 Task: Create a calendar event titled 'Team celebration' on 25 May 2023 from 2:30 PM to 3:15 PM at Cyber City, Gurugram.
Action: Mouse moved to (73, 152)
Screenshot: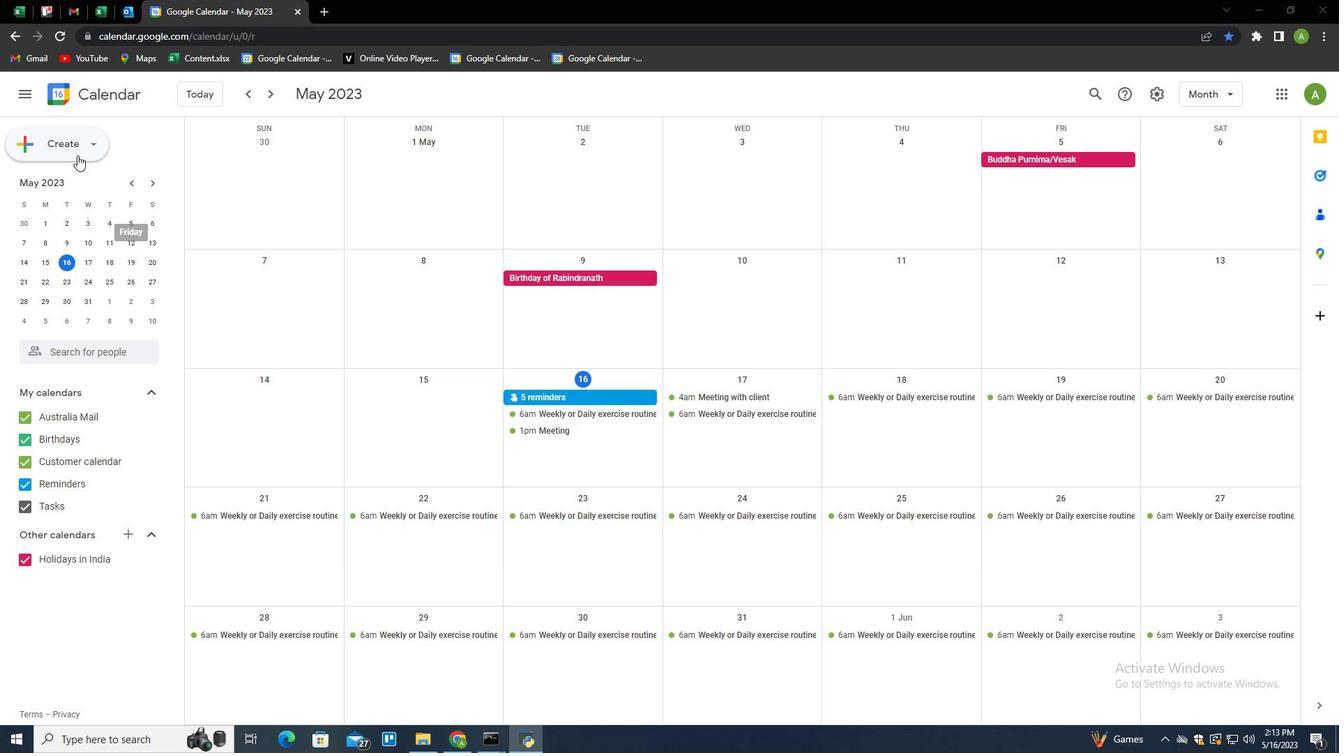 
Action: Mouse pressed left at (73, 152)
Screenshot: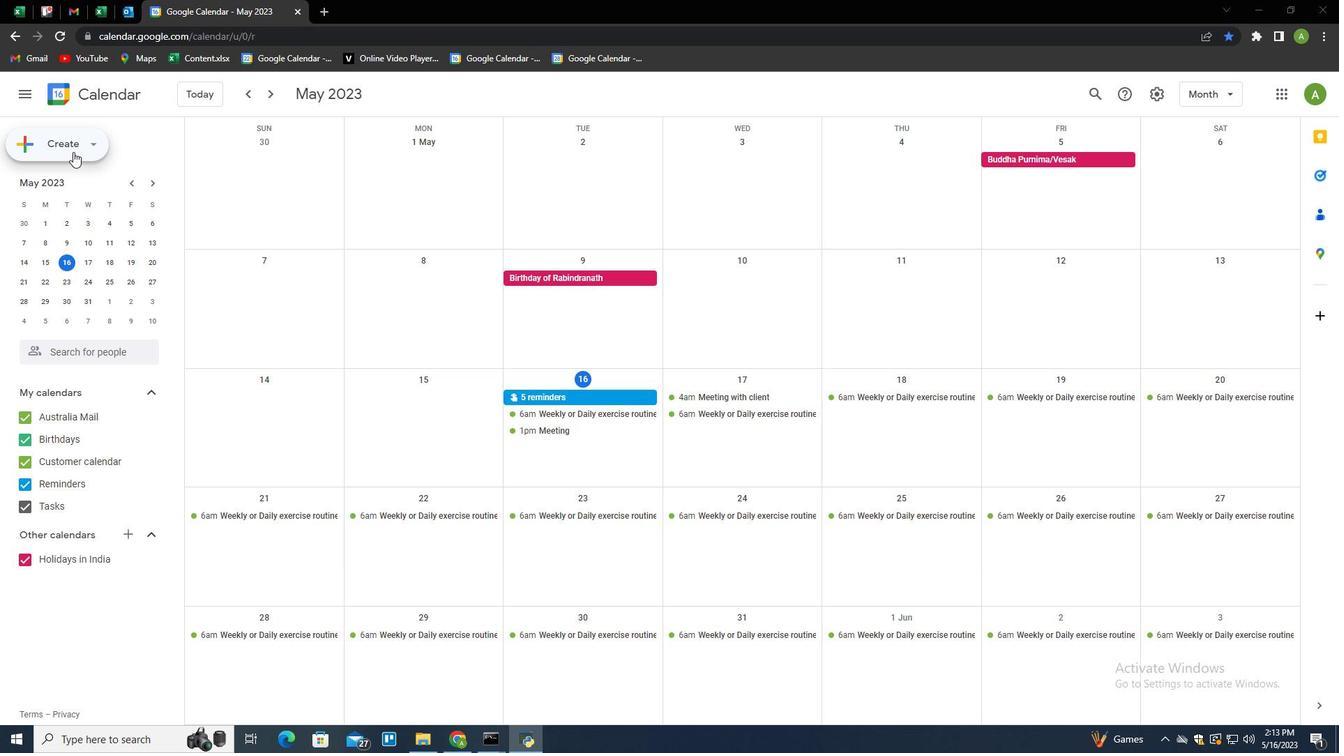 
Action: Mouse moved to (58, 179)
Screenshot: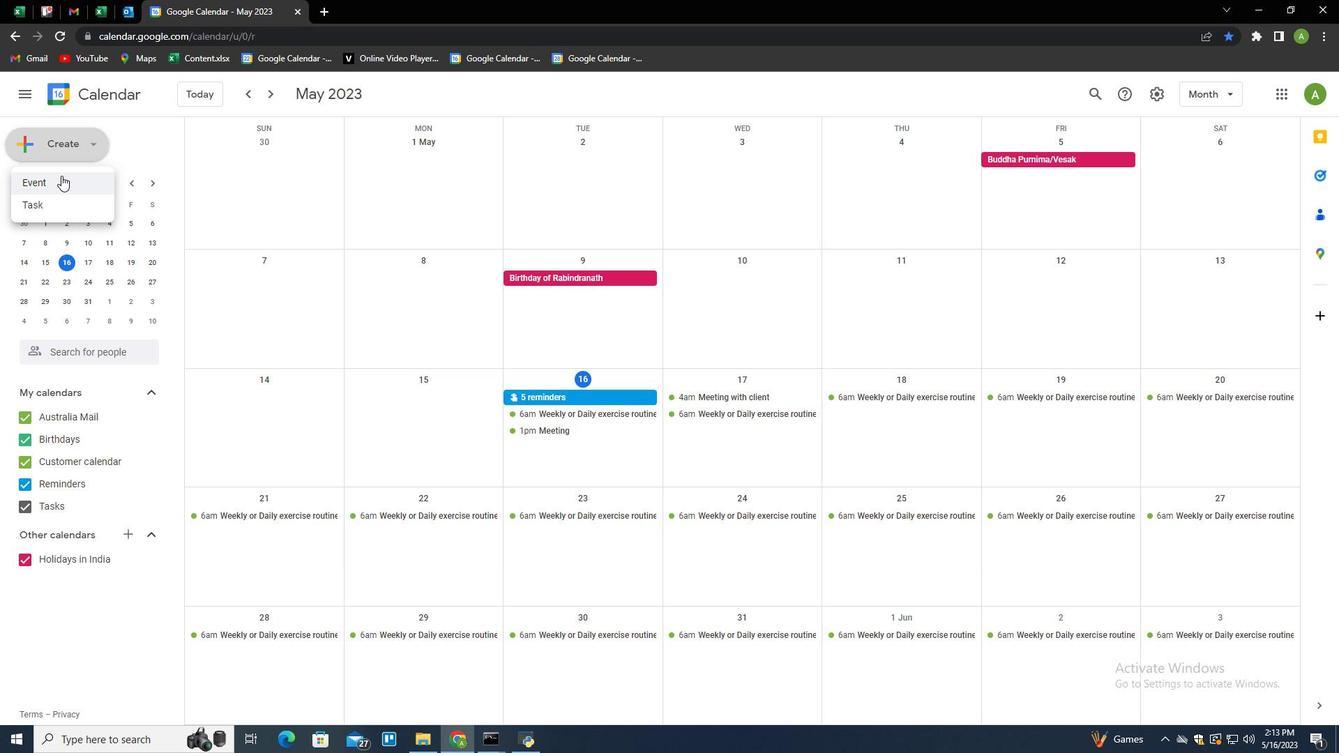 
Action: Mouse pressed left at (58, 179)
Screenshot: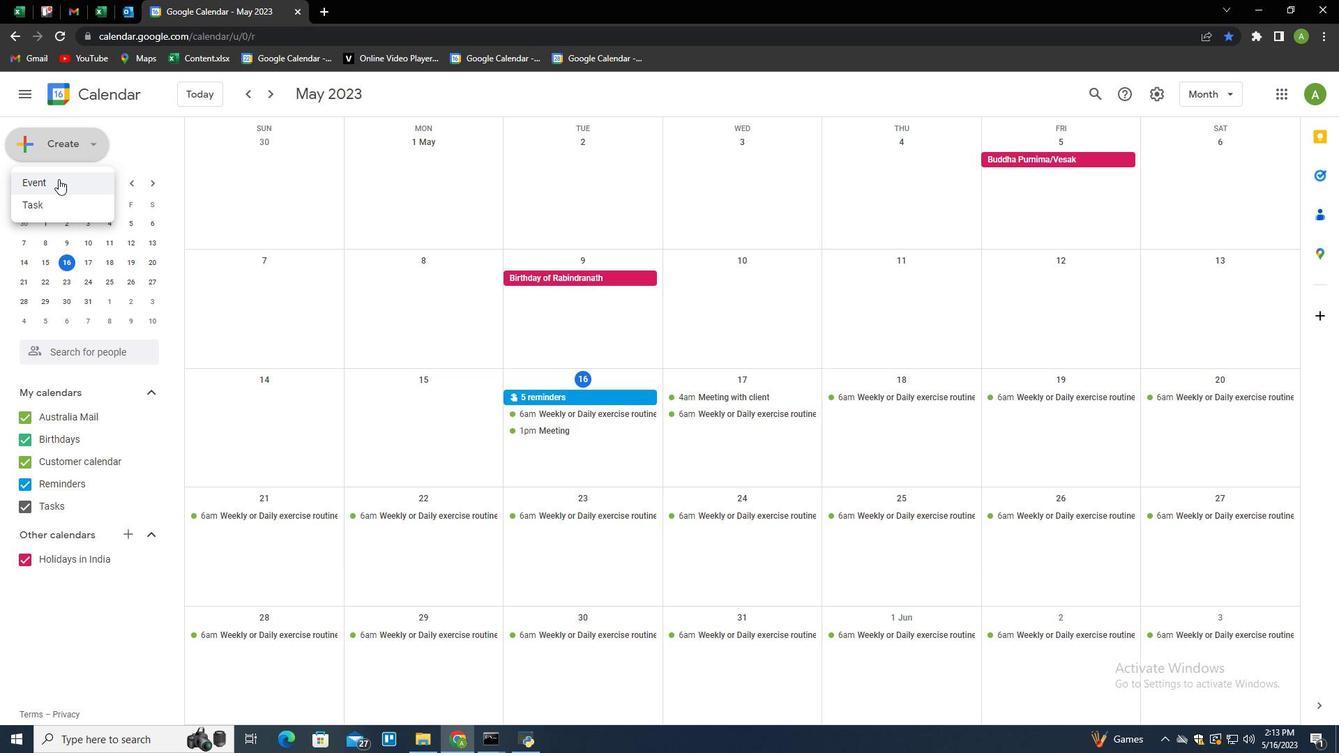 
Action: Mouse moved to (402, 558)
Screenshot: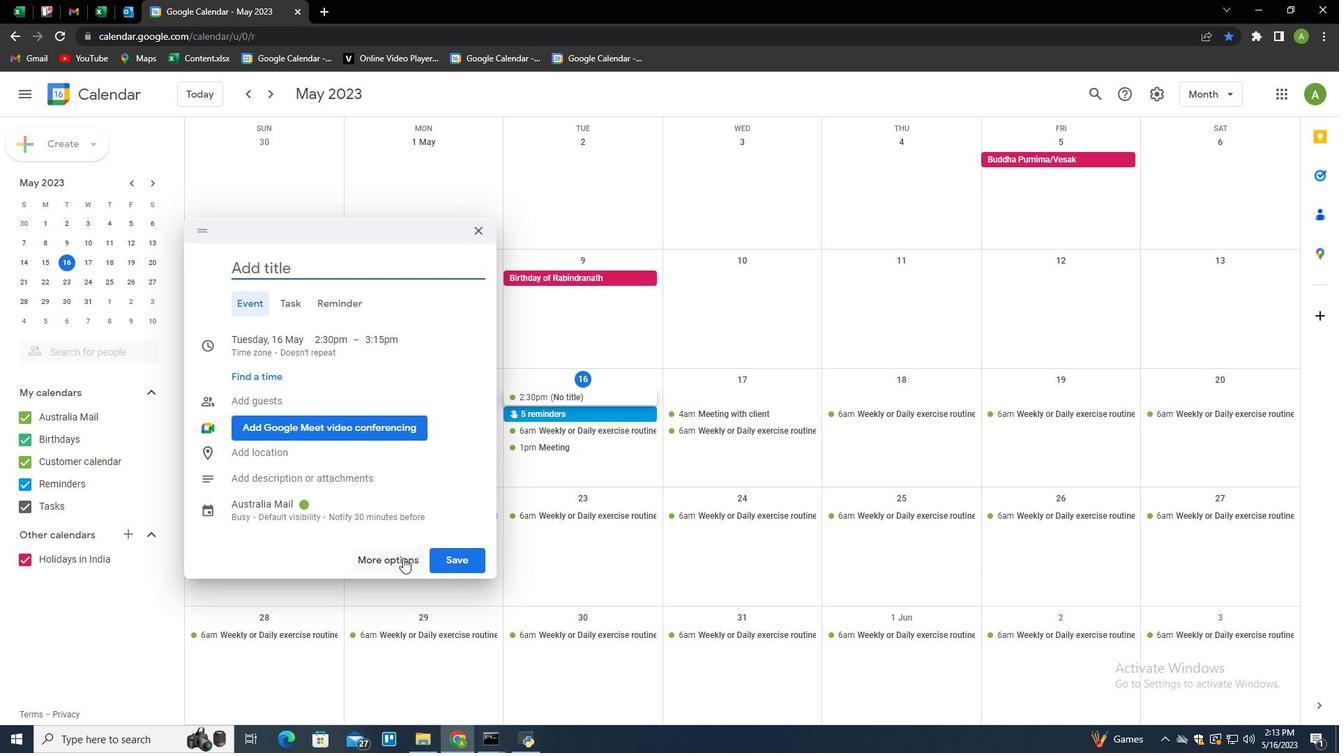 
Action: Mouse pressed left at (402, 558)
Screenshot: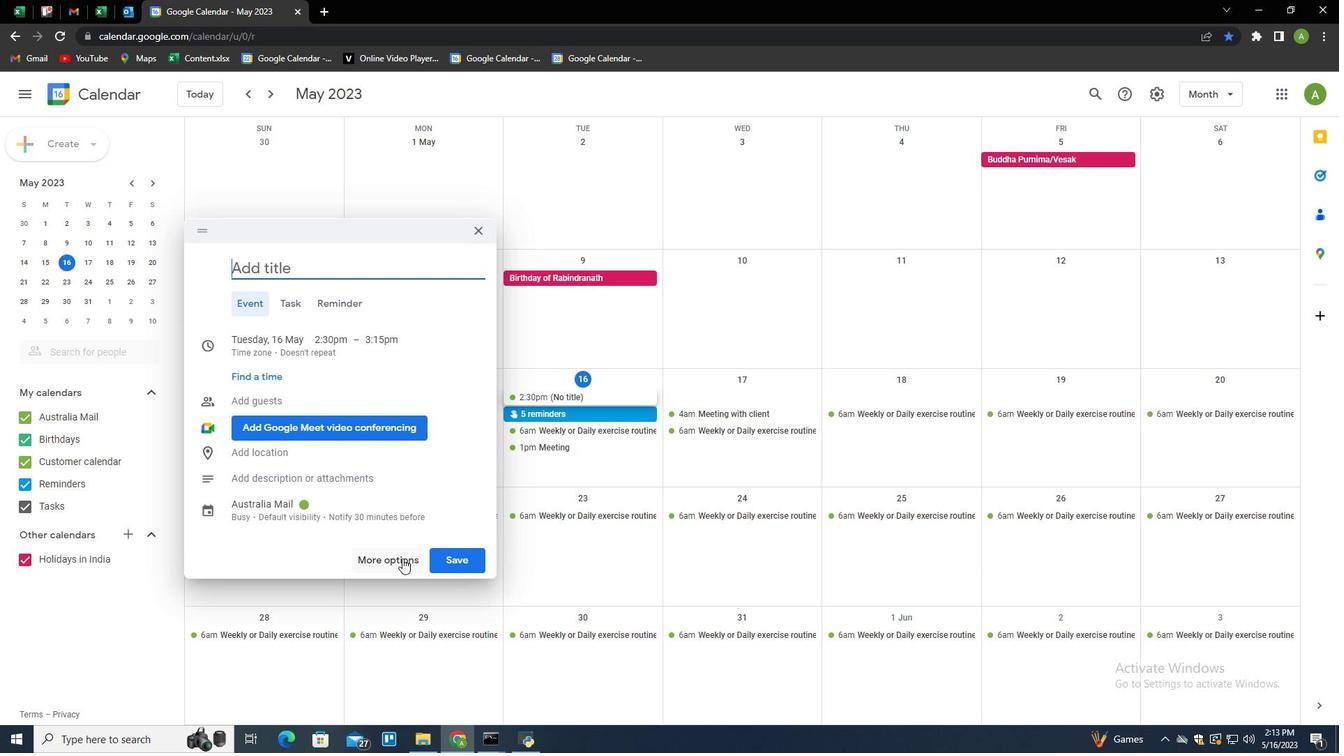 
Action: Mouse moved to (258, 105)
Screenshot: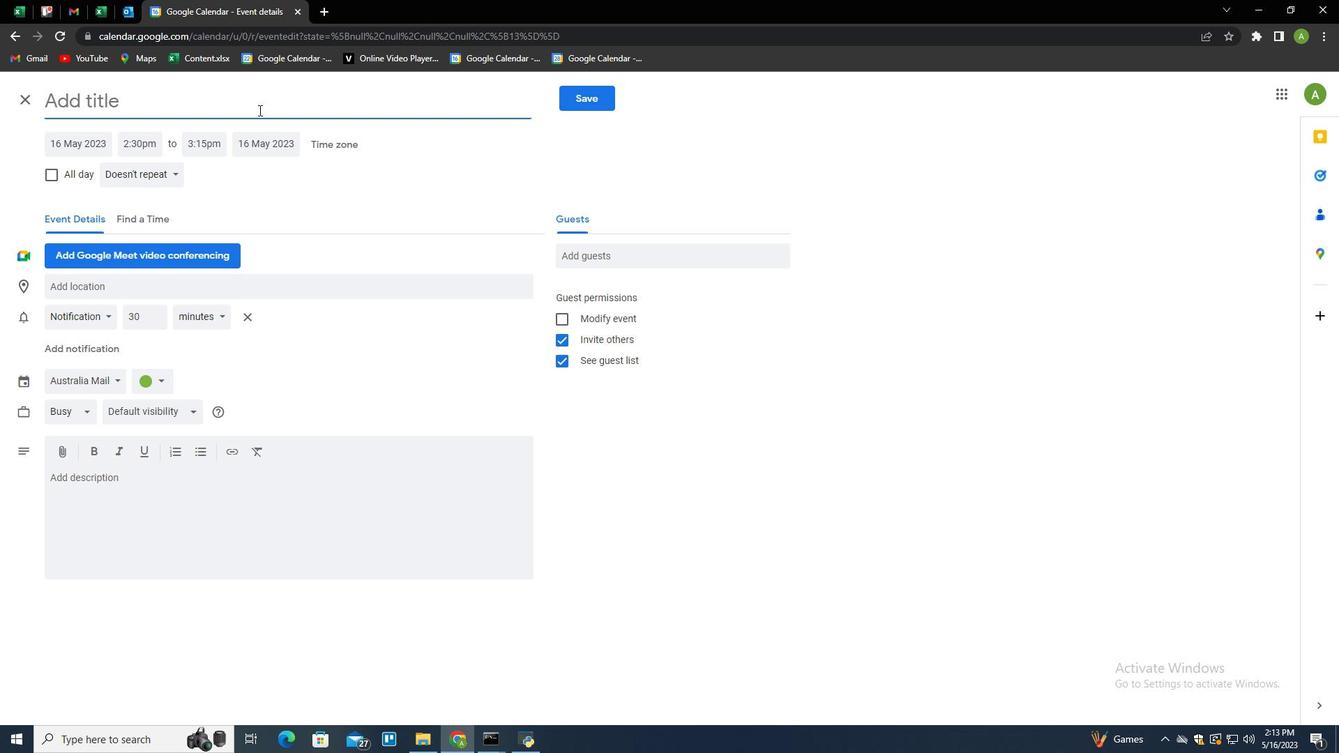 
Action: Mouse pressed left at (258, 105)
Screenshot: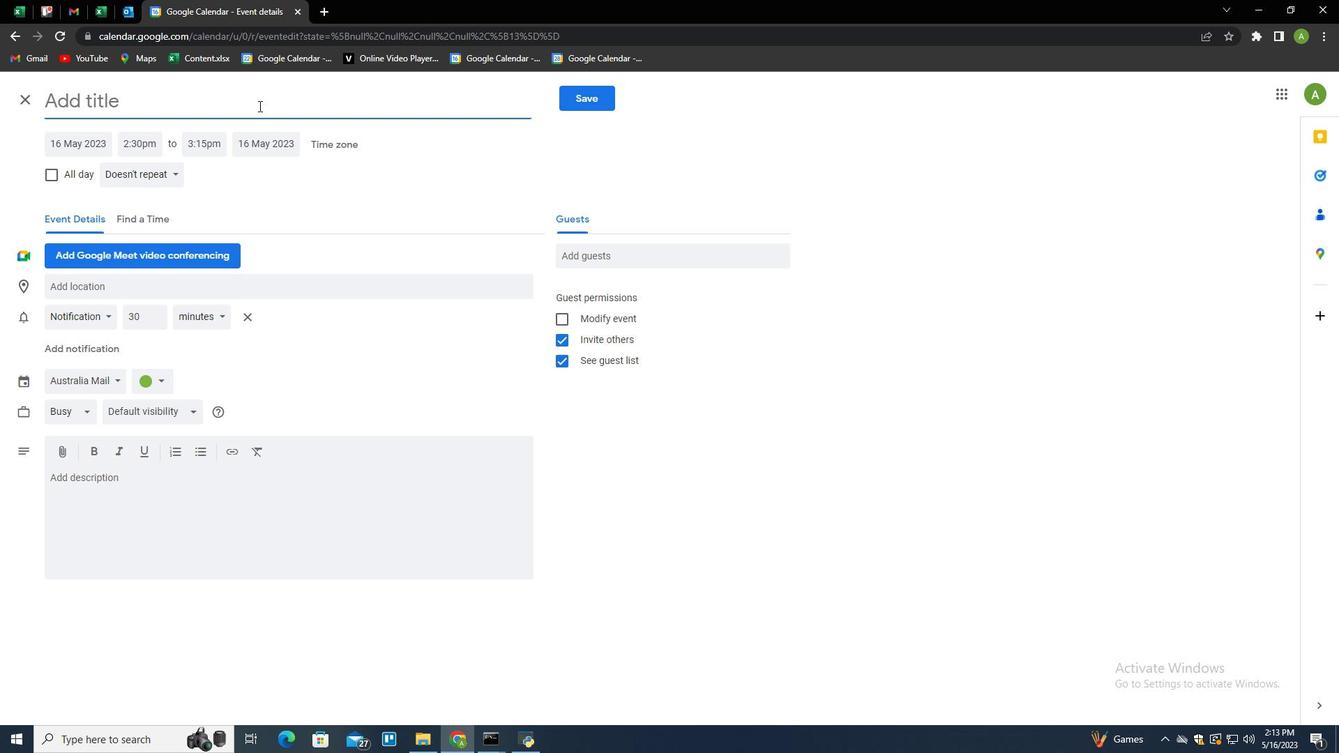 
Action: Key pressed <Key.shift>Team<Key.space>celebration
Screenshot: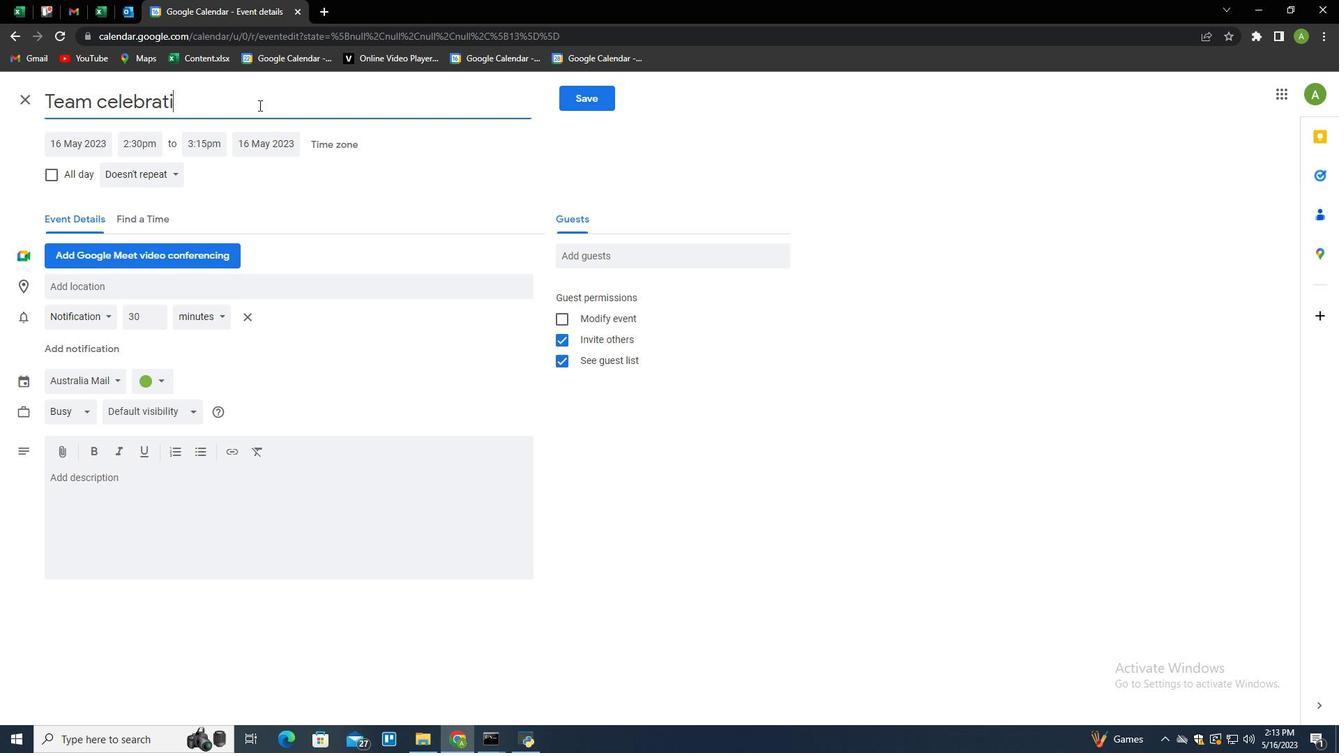 
Action: Mouse moved to (92, 146)
Screenshot: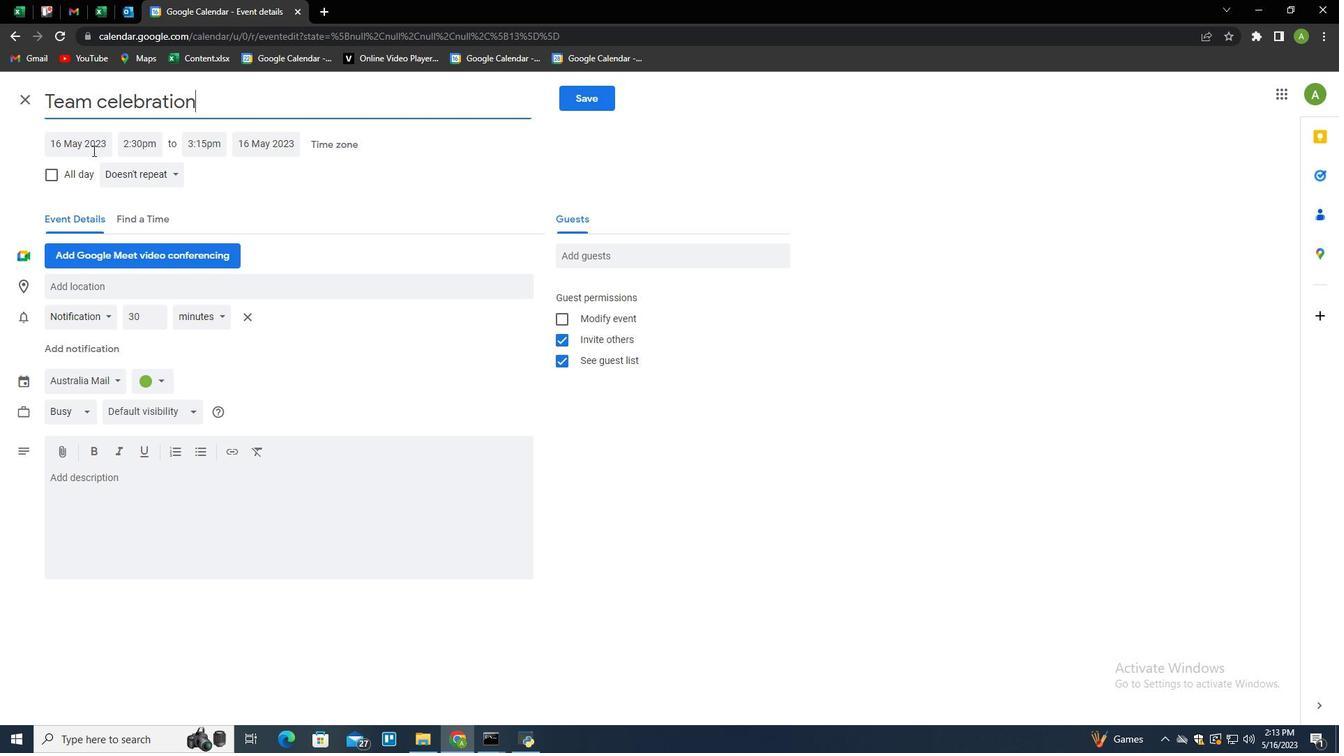 
Action: Mouse pressed left at (92, 146)
Screenshot: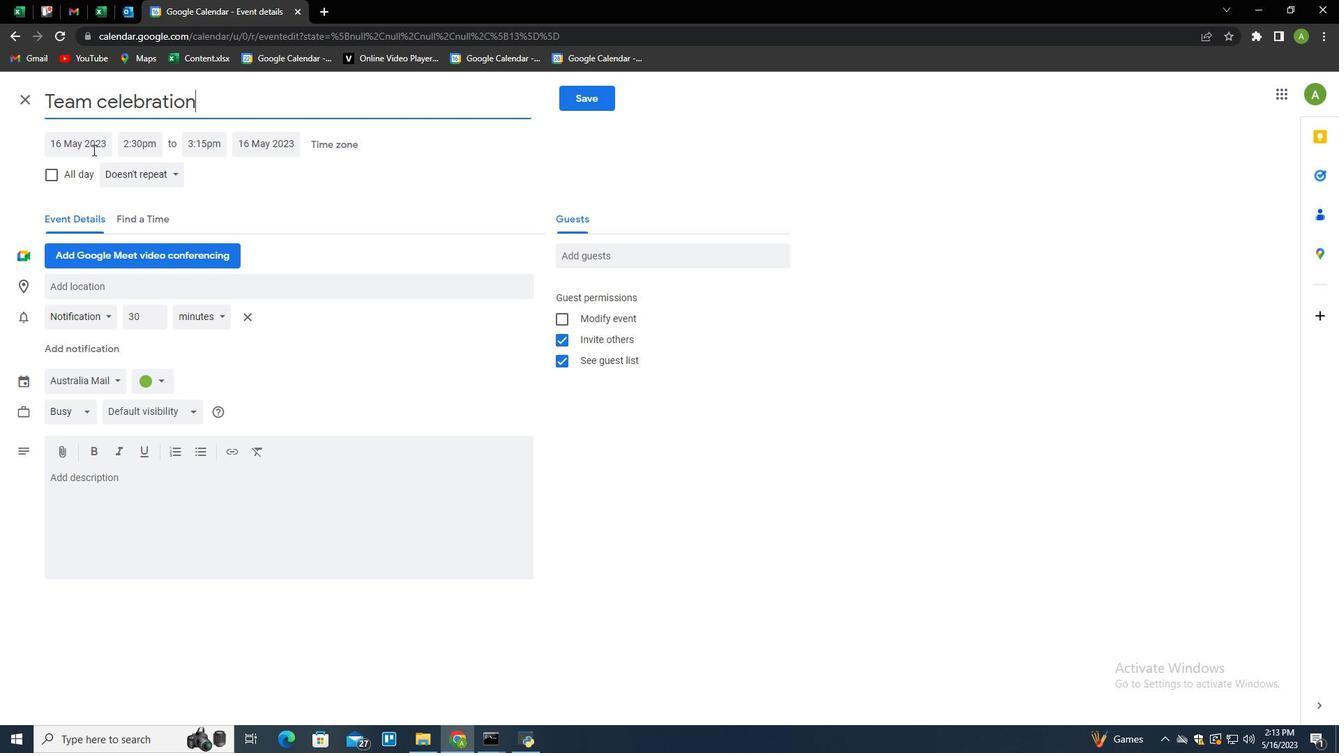 
Action: Mouse moved to (171, 275)
Screenshot: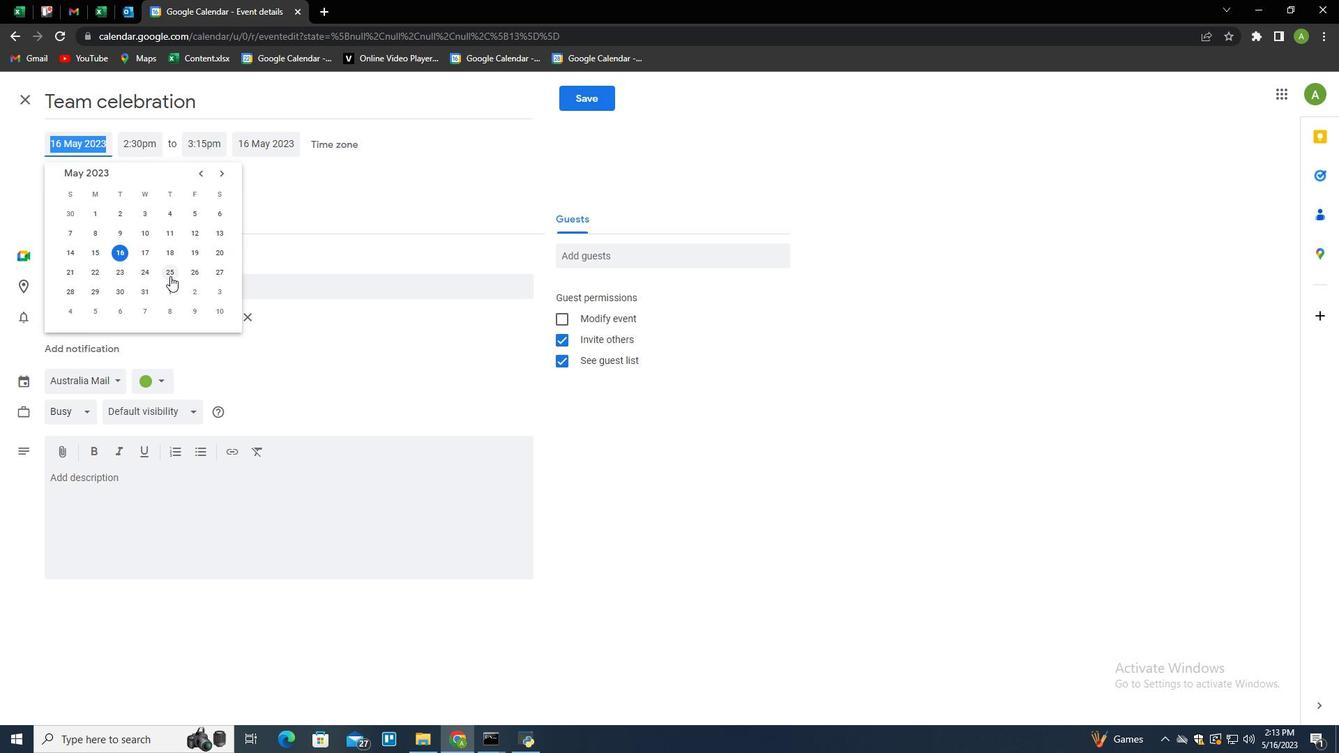 
Action: Mouse pressed left at (171, 275)
Screenshot: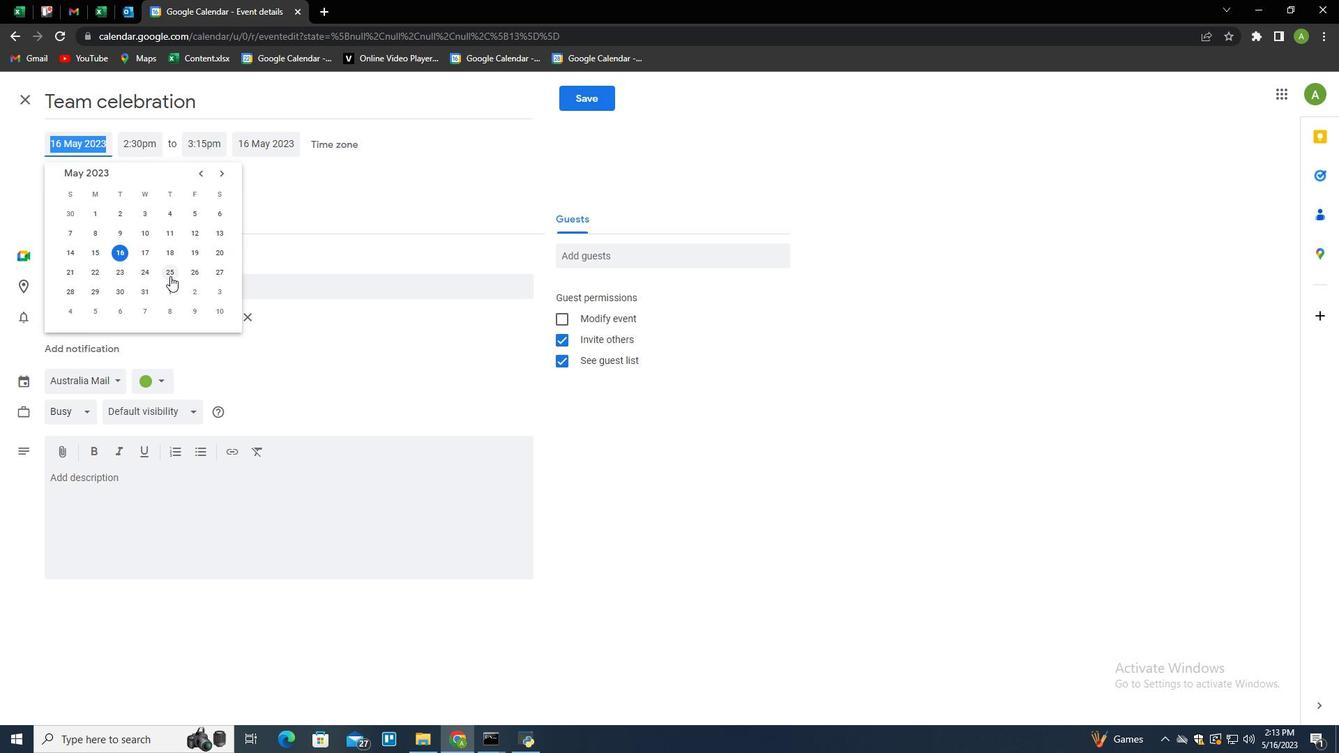 
Action: Mouse moved to (132, 283)
Screenshot: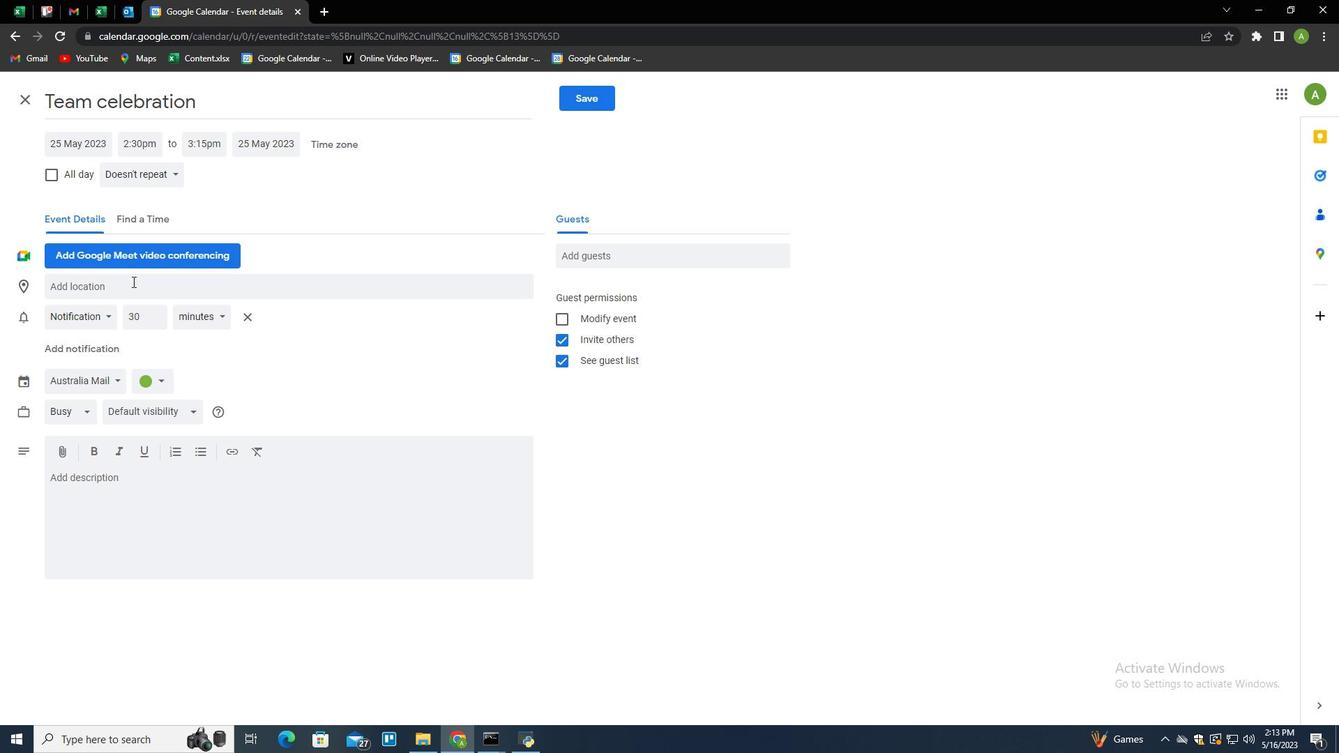
Action: Mouse pressed left at (132, 283)
Screenshot: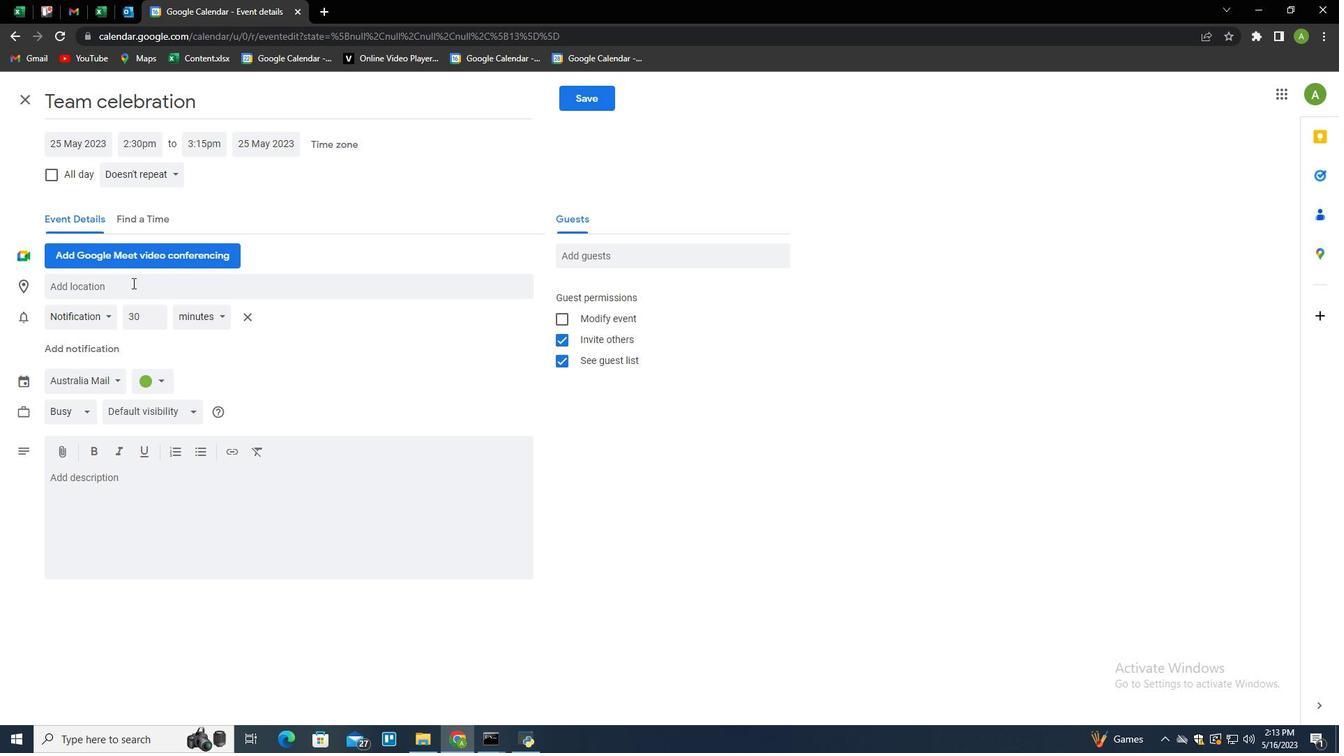 
Action: Key pressed cyber<Key.down><Key.down><Key.enter>
Screenshot: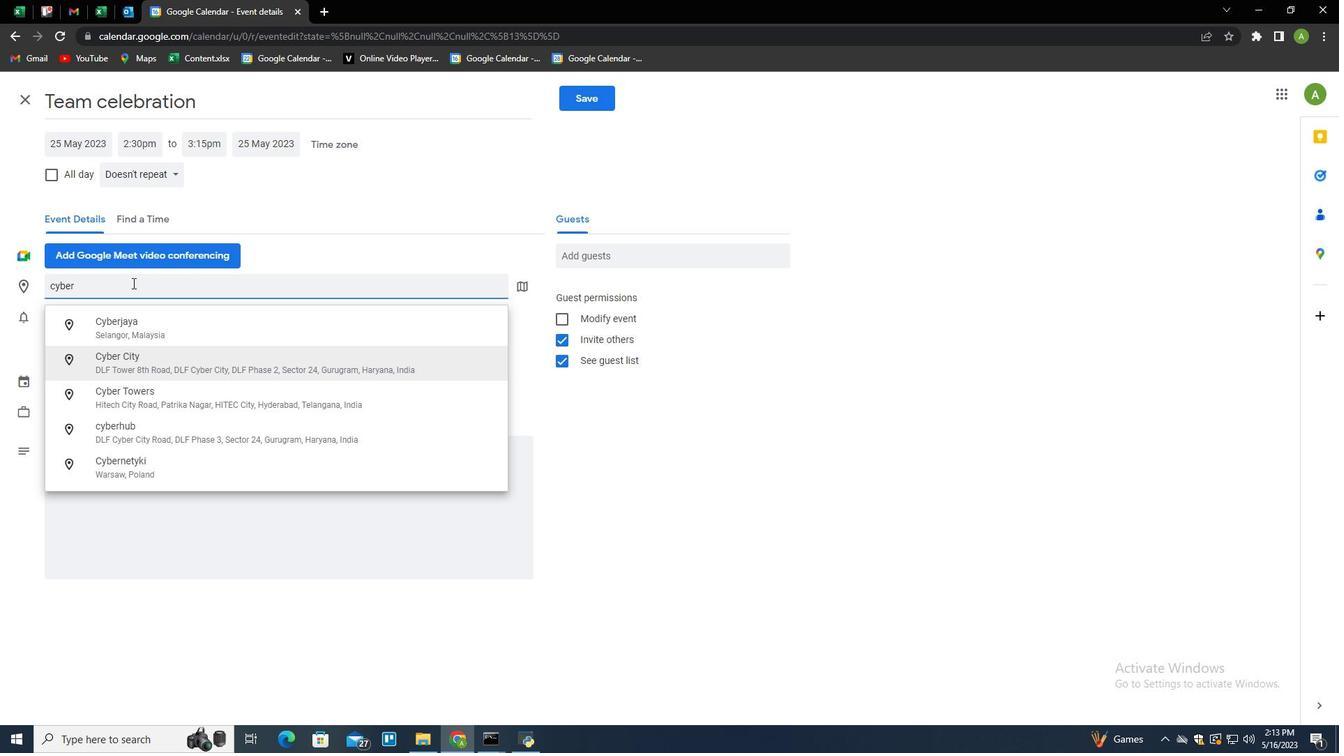 
Action: Mouse moved to (318, 343)
Screenshot: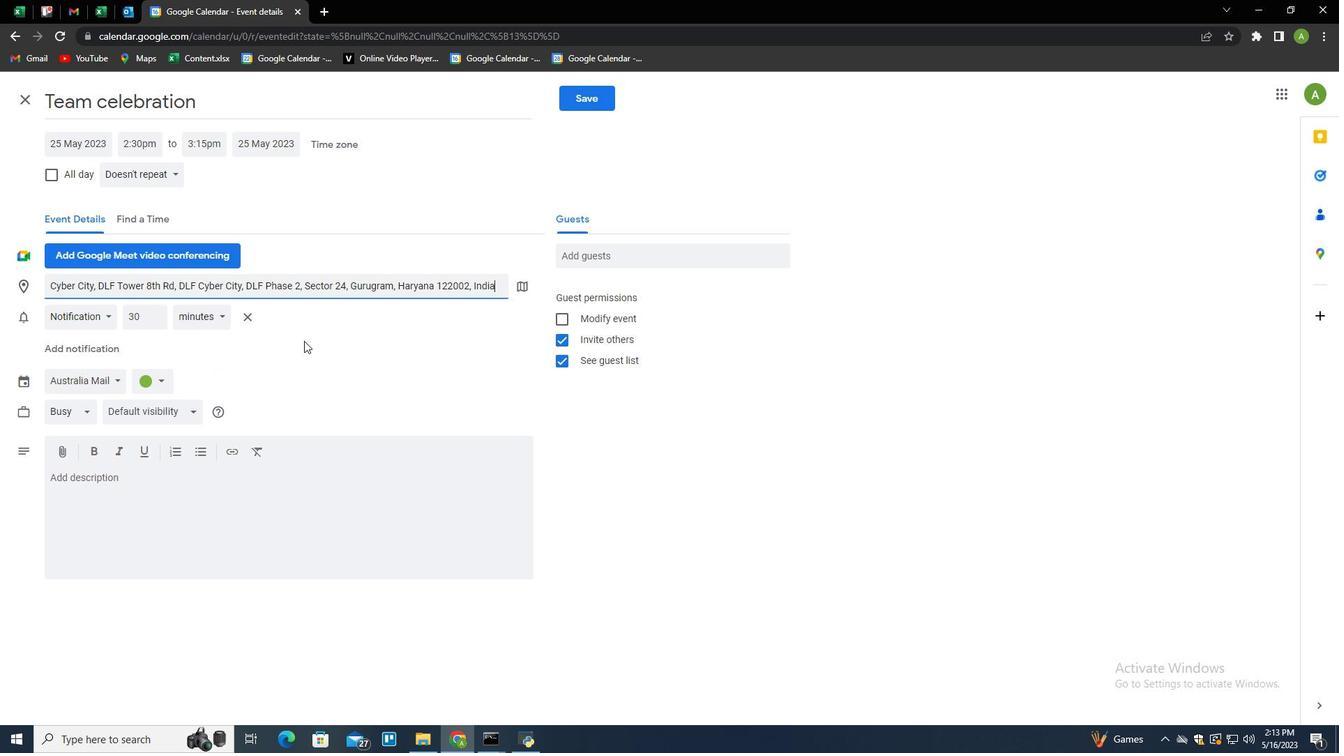 
Action: Mouse scrolled (318, 343) with delta (0, 0)
Screenshot: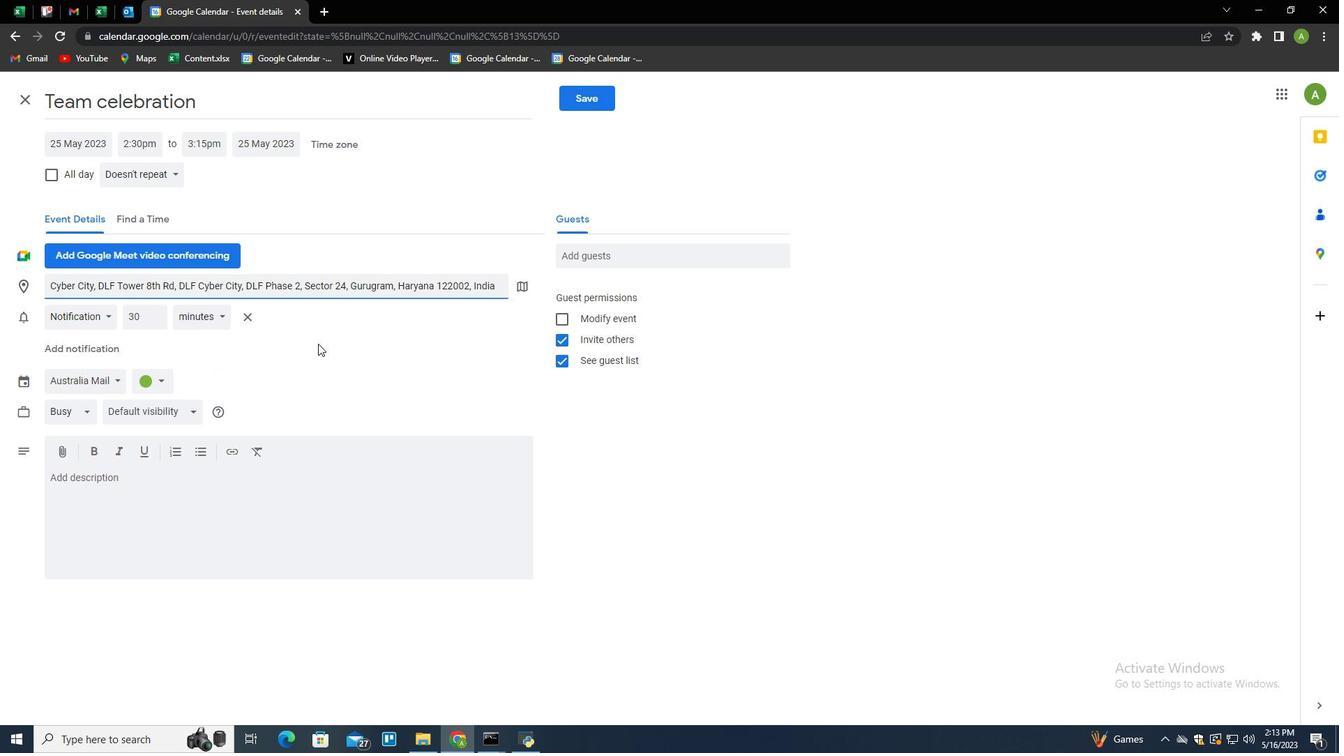 
Action: Mouse scrolled (318, 343) with delta (0, 0)
Screenshot: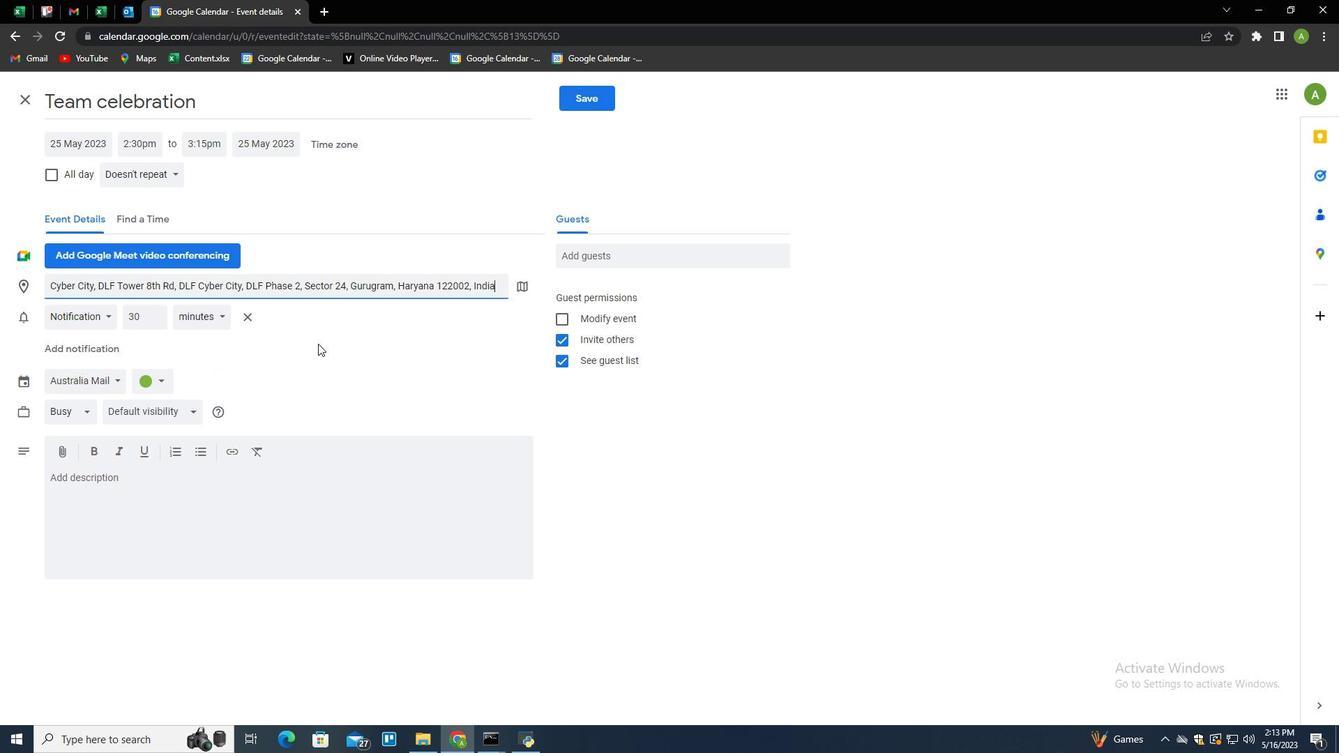 
Action: Mouse scrolled (318, 343) with delta (0, 0)
Screenshot: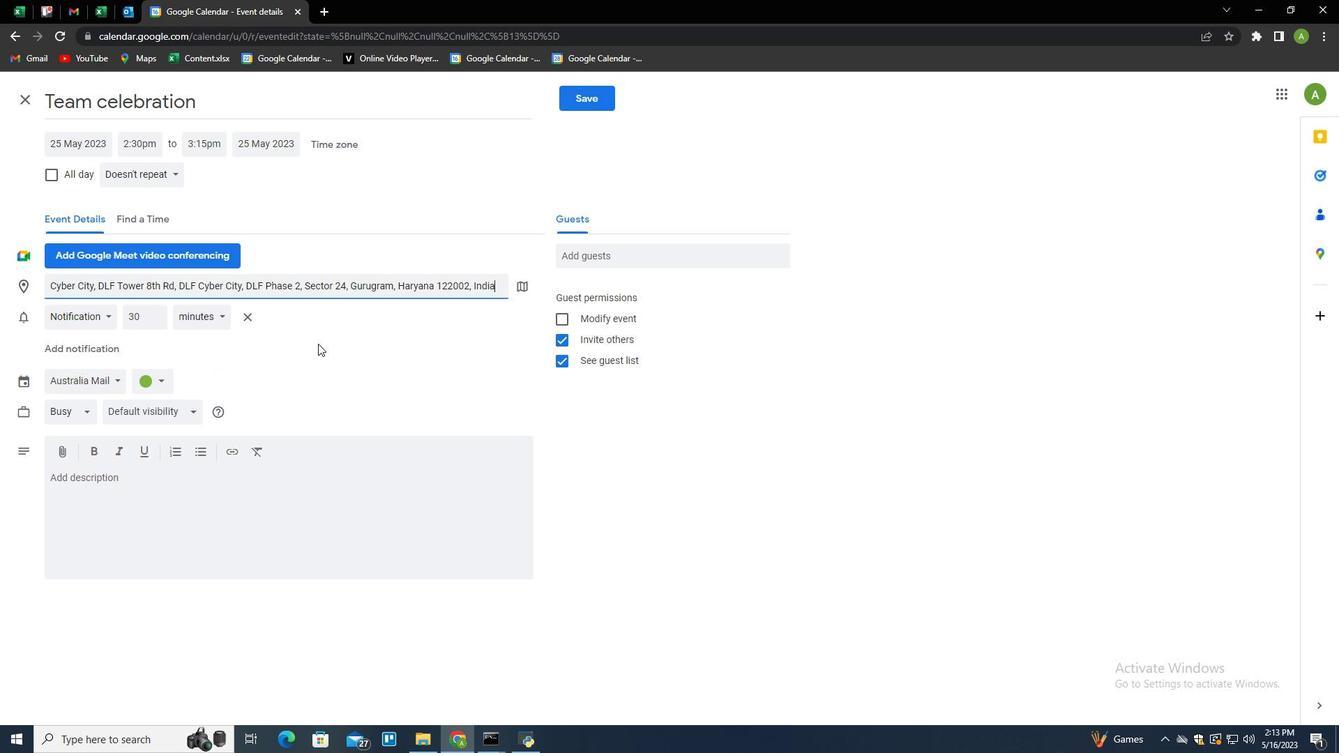 
Action: Mouse moved to (101, 486)
Screenshot: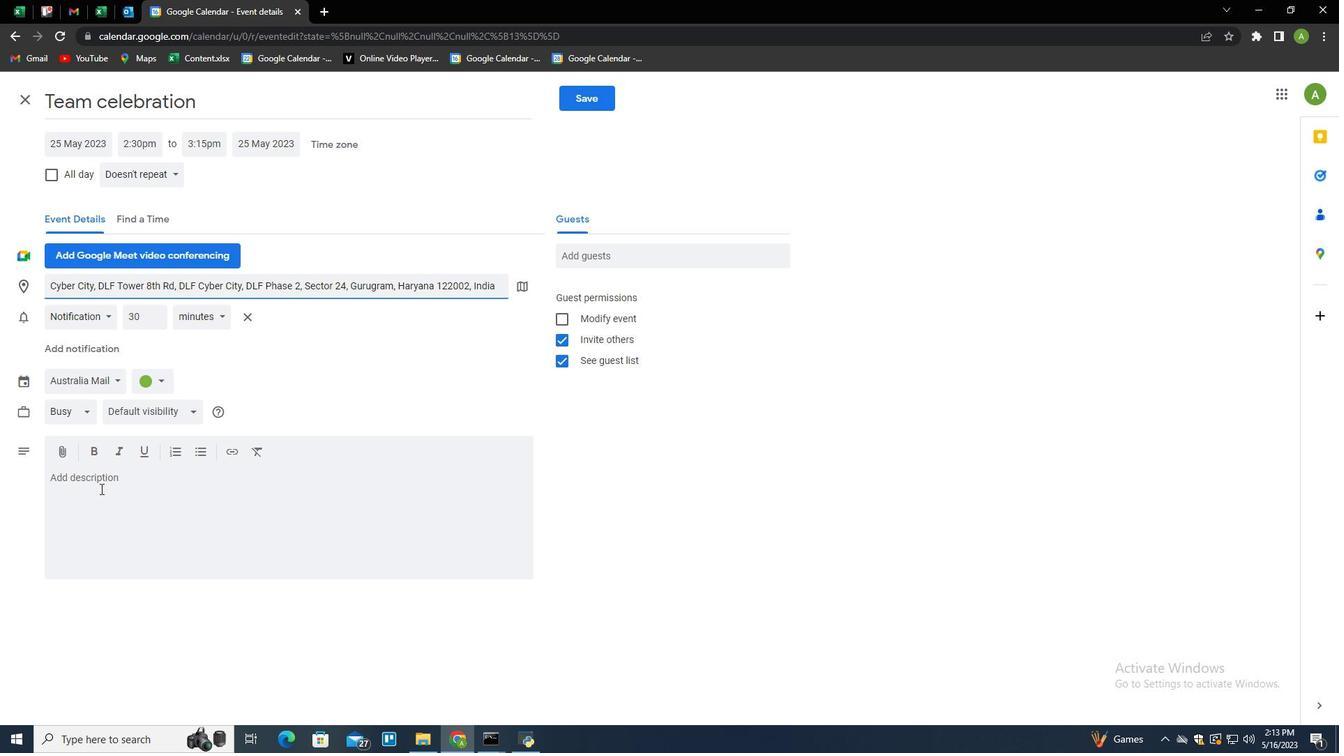 
Action: Mouse pressed left at (101, 486)
Screenshot: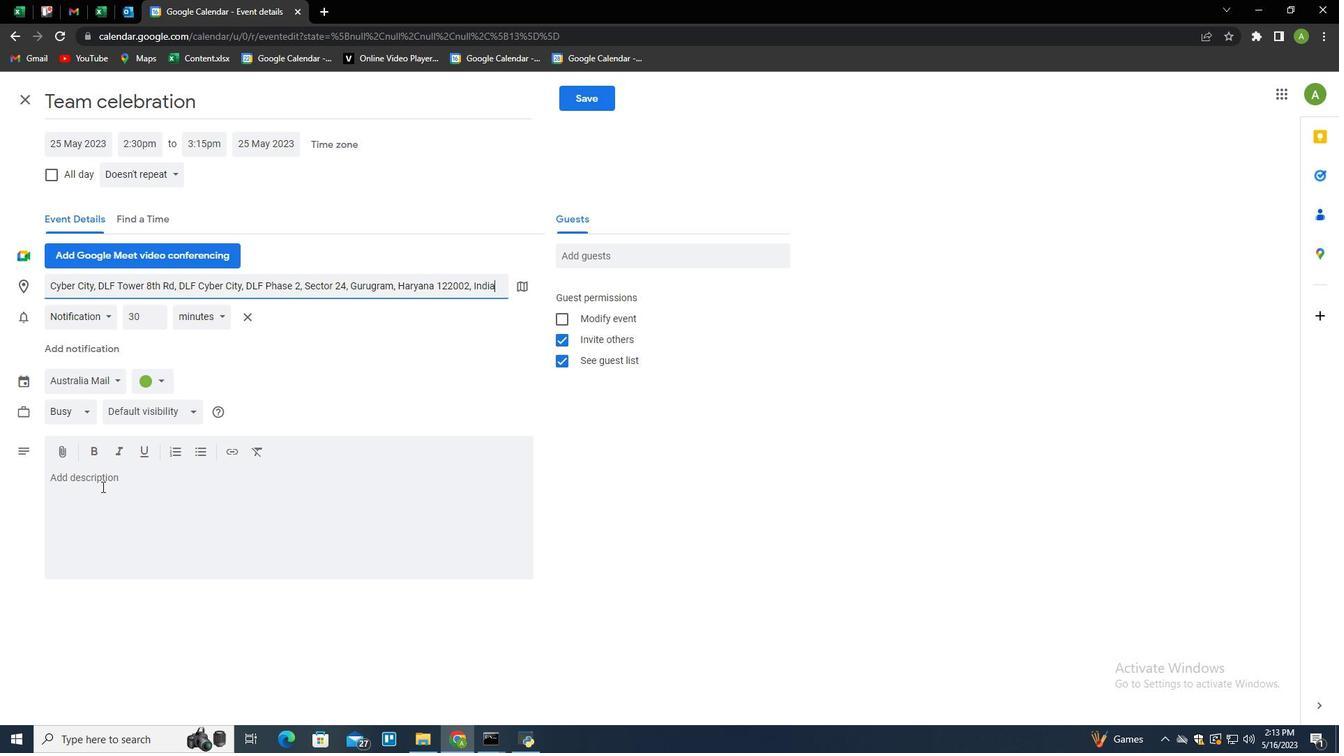 
Action: Key pressed <Key.shift><Key.shift><Key.shift><Key.shift><Key.shift><Key.shift><Key.shift><Key.shift><Key.shift><Key.shift><Key.shift><Key.shift><Key.shift><Key.shift><Key.shift><Key.shift><Key.shift><Key.shift><Key.shift><Key.shift><Key.shift><Key.shift><Key.shift><Key.shift><Key.shift><Key.shift><Key.shift><Key.shift><Key.shift><Key.shift><Key.shift><Key.shift><Key.shift><Key.shift><Key.shift><Key.shift><Key.shift><Key.shift><Key.shift><Key.shift><Key.shift><Key.shift><Key.shift><Key.shift><Key.shift><Key.shift><Key.shift><Key.shift><Key.shift><Key.shift><Key.shift><Key.shift><Key.shift><Key.shift><Key.shift><Key.shift><Key.shift>Ve<Key.backspace><Key.backspace><Key.shift>Team<Key.space>celev<Key.backspace>bration<Key.space>is<Key.space>gonna<Key.space>to<Key.space>happen<Key.space>on<Key.space><Key.backspace><Key.backspace><Key.backspace>t<Key.backspace>at<Key.space>cyver<Key.backspace><Key.backspace><Key.backspace>ber<Key.space><Key.backspace>hub<Key.shift_r><Key.enter><Key.shift>ON<Key.backspace>n-25<Key.space><Key.shift>May<Key.space><Key.shift>2023
Screenshot: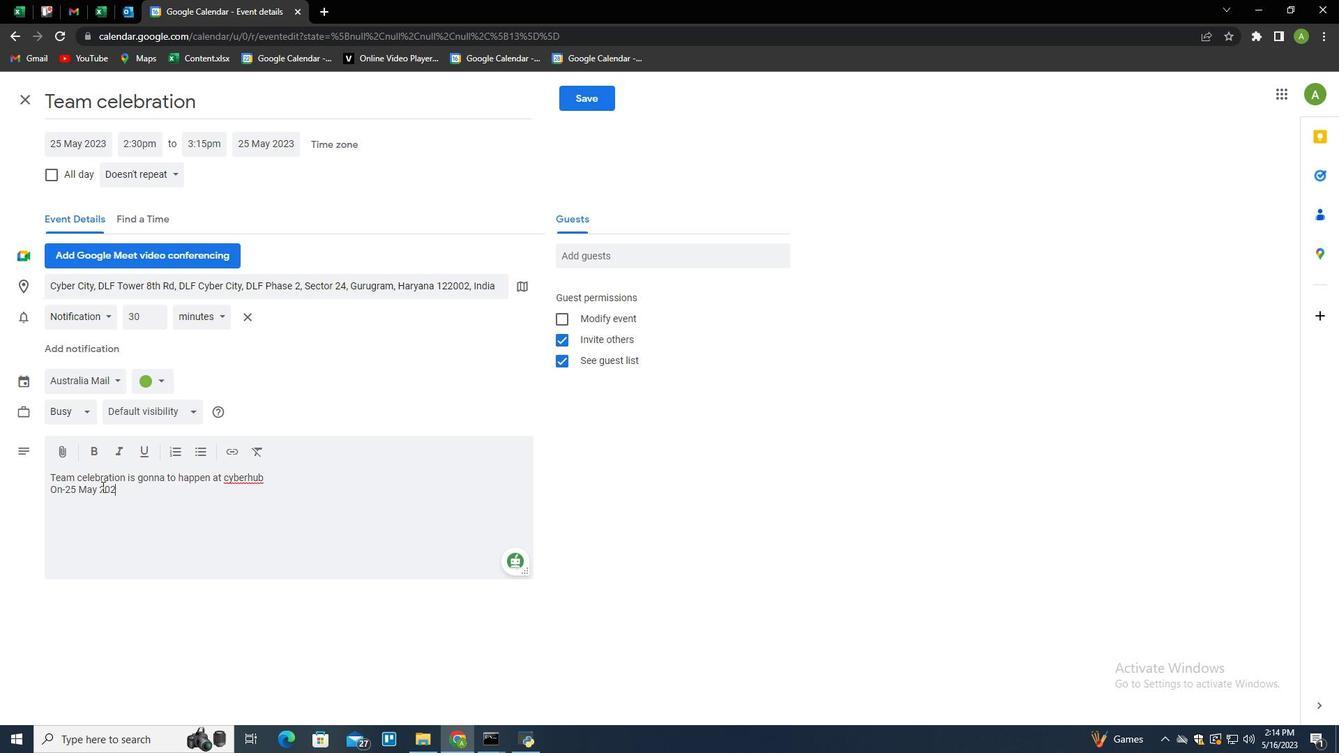 
Action: Mouse moved to (587, 92)
Screenshot: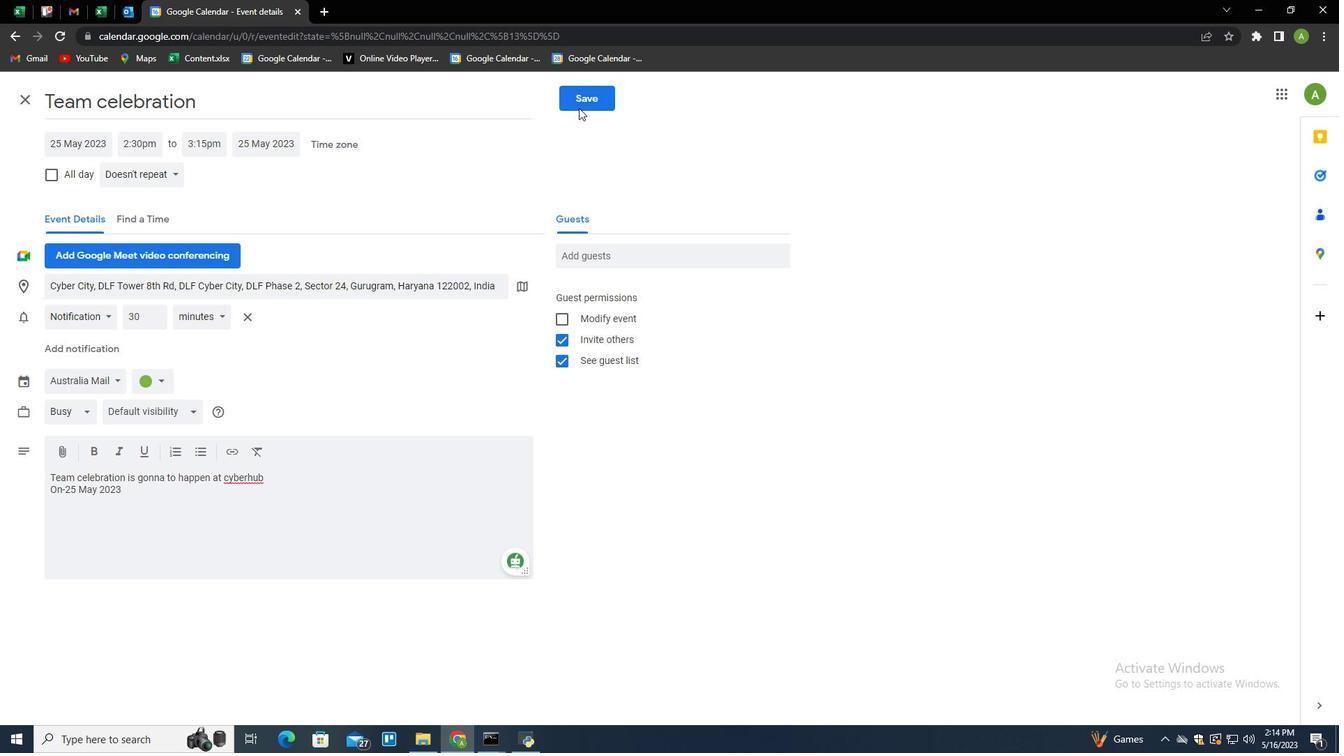 
Action: Mouse pressed left at (587, 92)
Screenshot: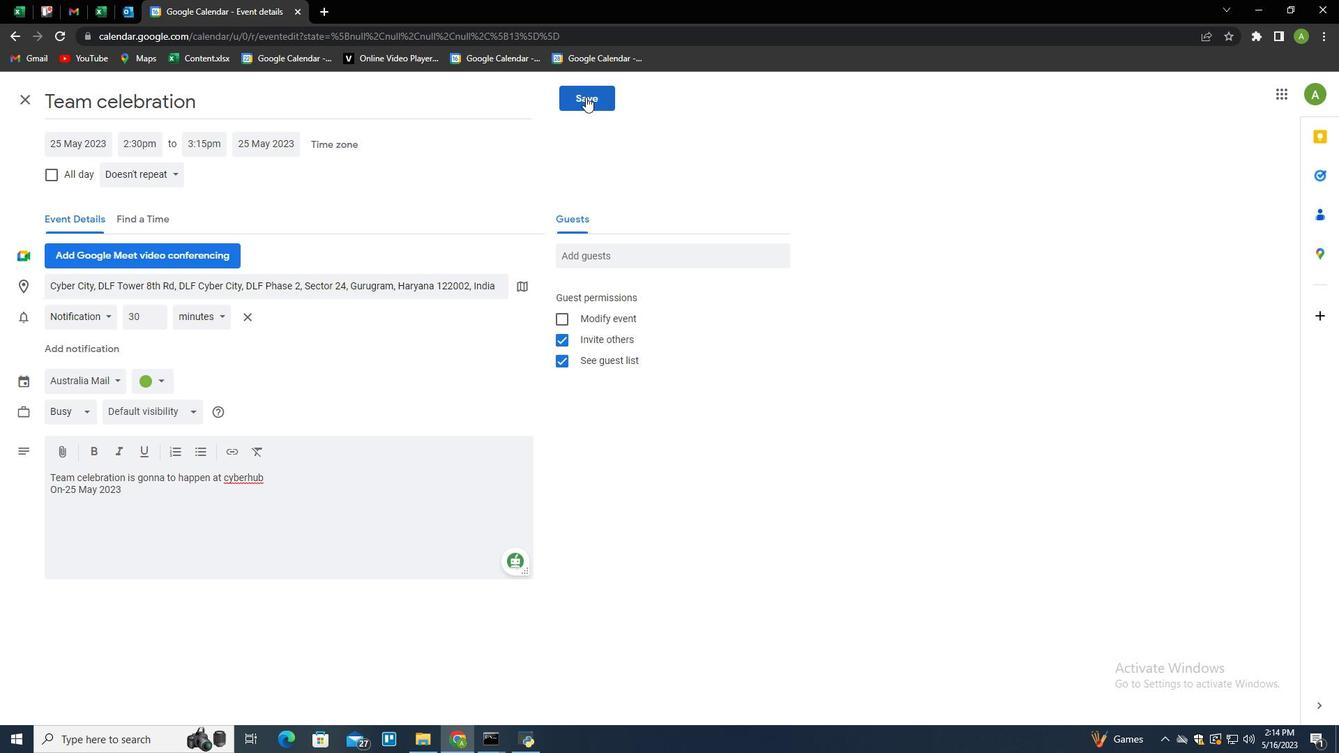 
Action: Mouse moved to (740, 348)
Screenshot: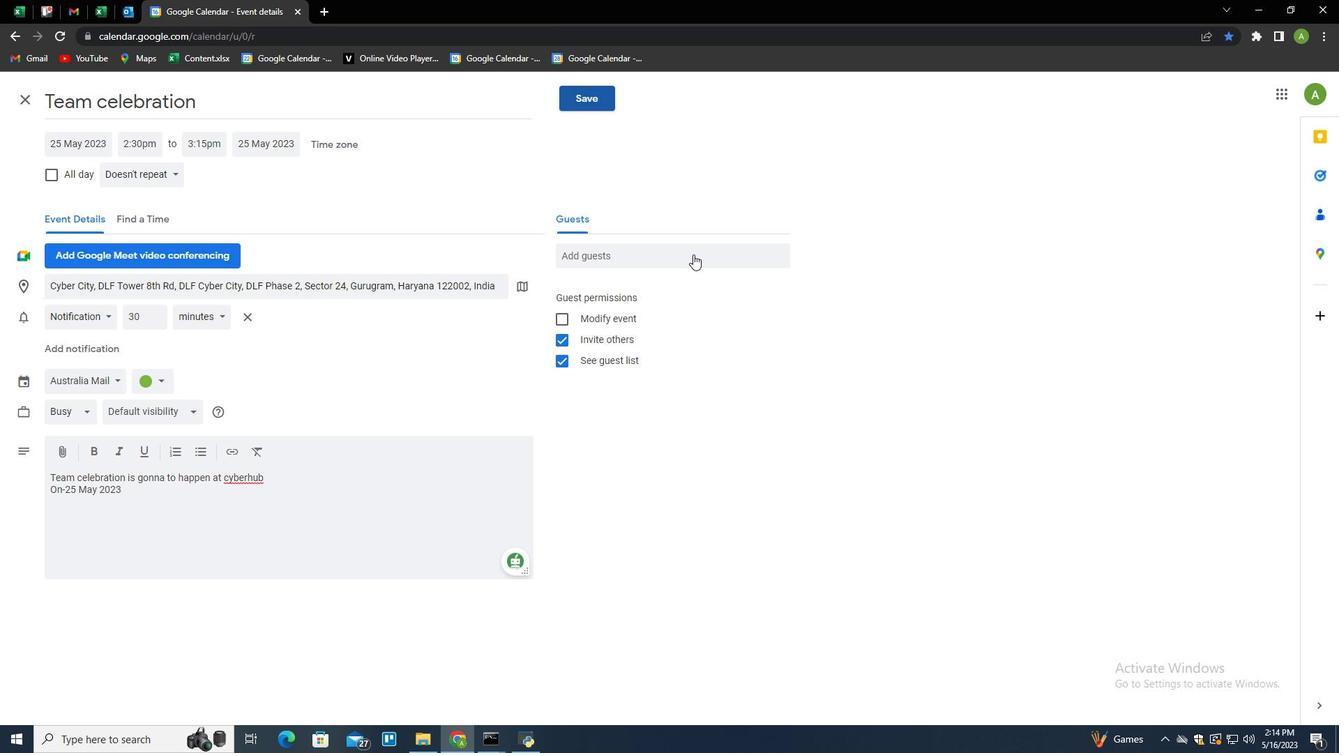 
